 Task: Add Flow Organic Peach + Blueberry Alkaline Spring Water to the cart.
Action: Mouse pressed left at (21, 82)
Screenshot: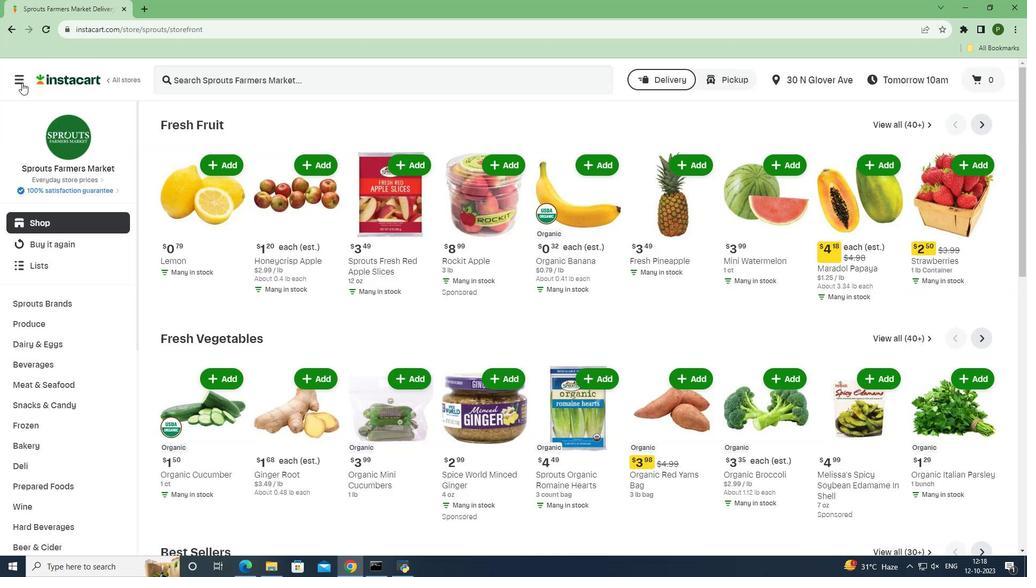 
Action: Mouse moved to (47, 277)
Screenshot: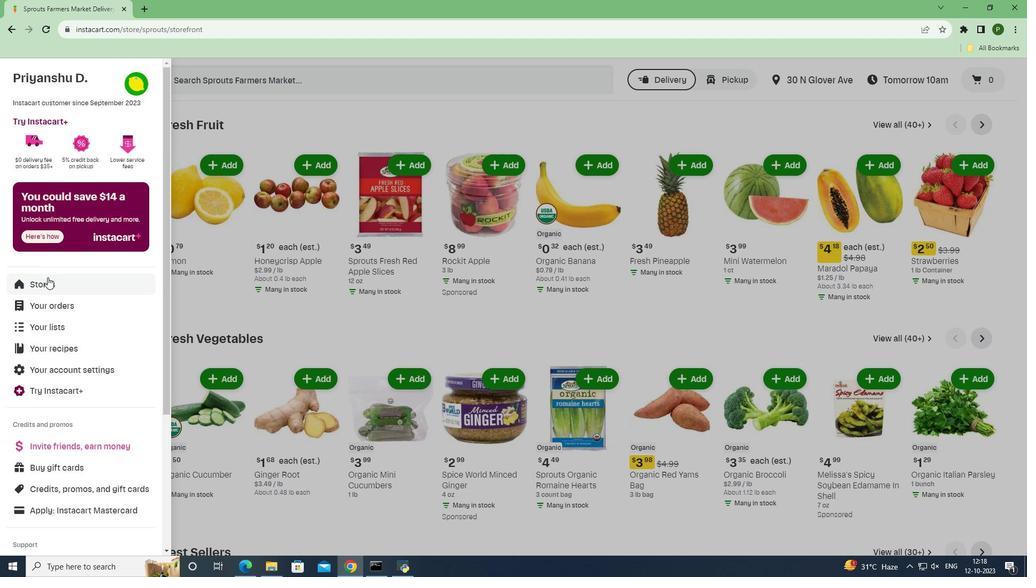 
Action: Mouse pressed left at (47, 277)
Screenshot: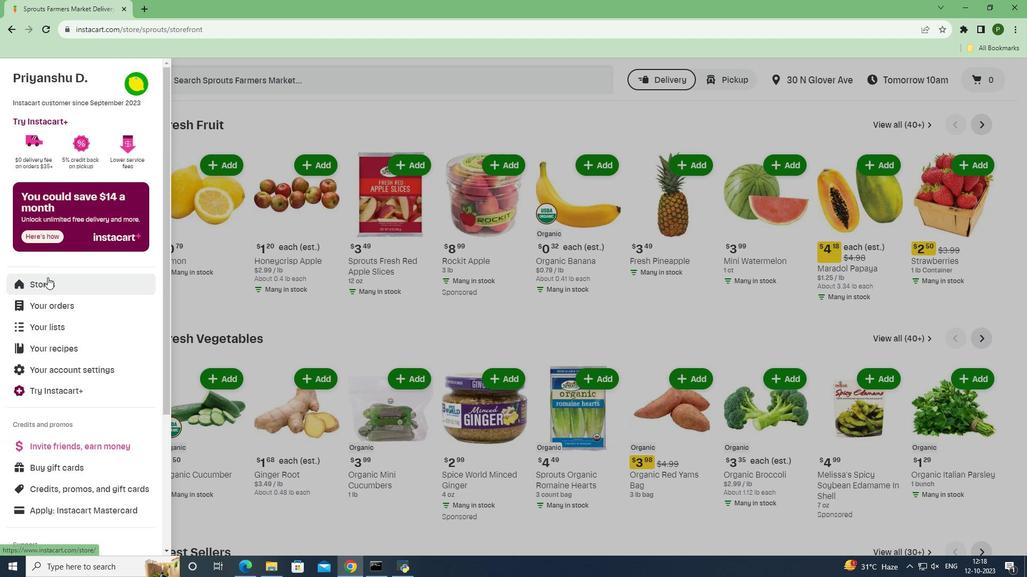 
Action: Mouse moved to (237, 126)
Screenshot: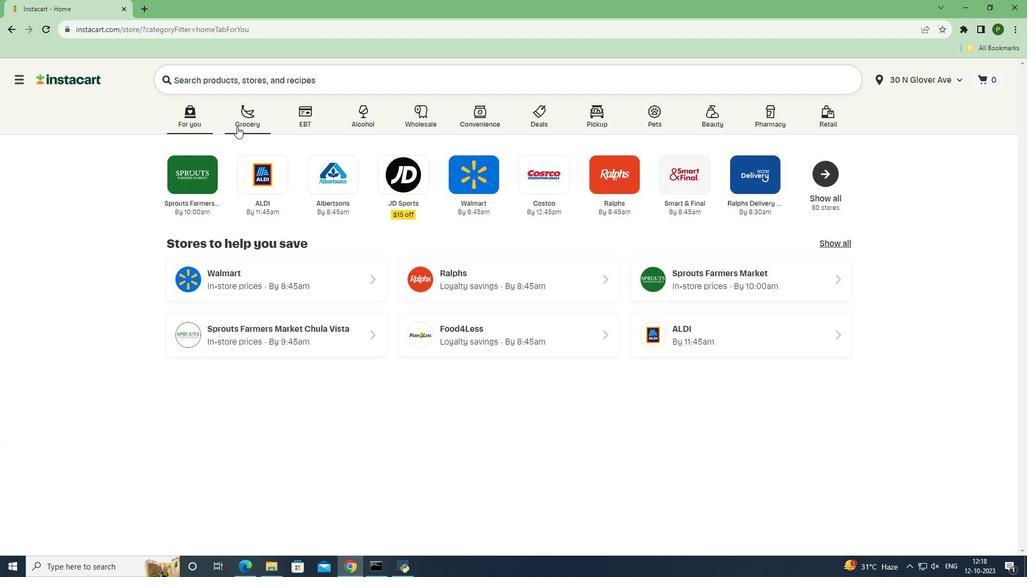 
Action: Mouse pressed left at (237, 126)
Screenshot: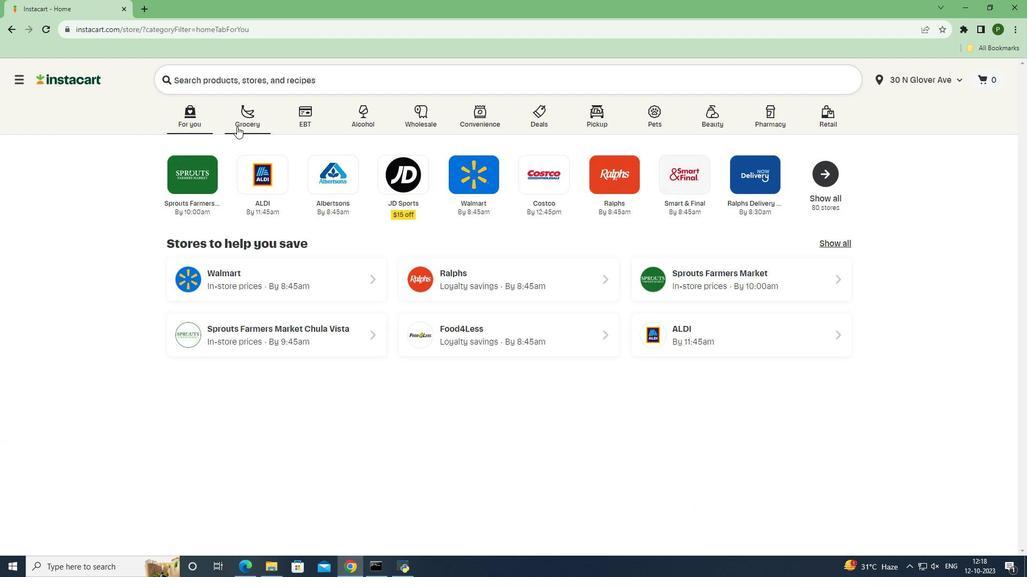 
Action: Mouse moved to (442, 249)
Screenshot: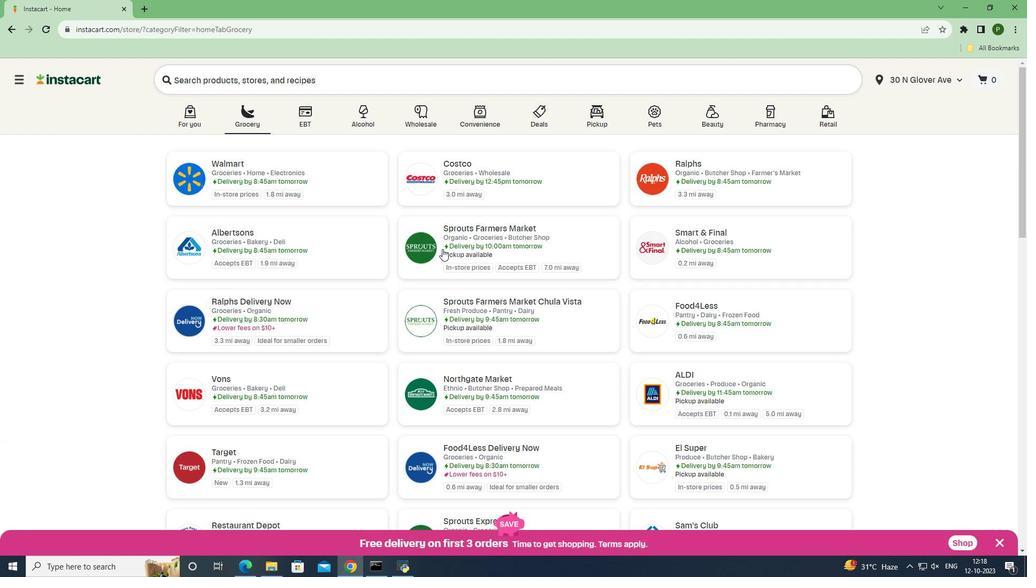 
Action: Mouse pressed left at (442, 249)
Screenshot: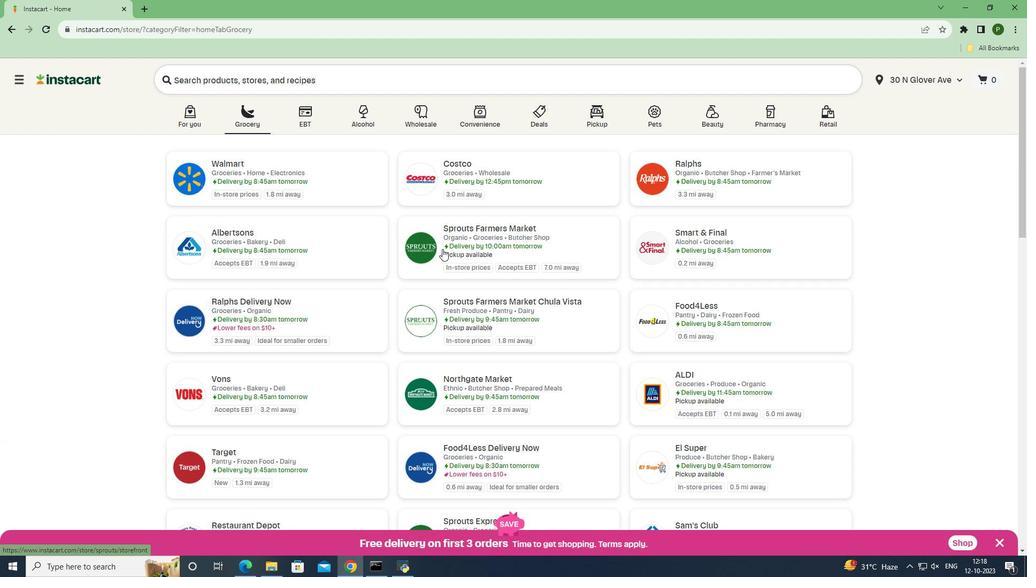 
Action: Mouse moved to (87, 360)
Screenshot: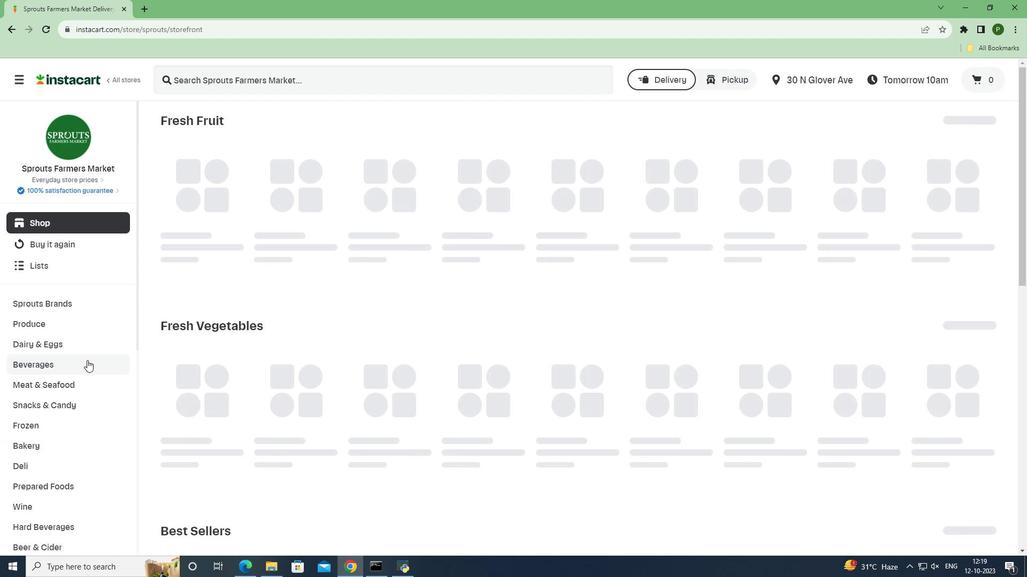 
Action: Mouse pressed left at (87, 360)
Screenshot: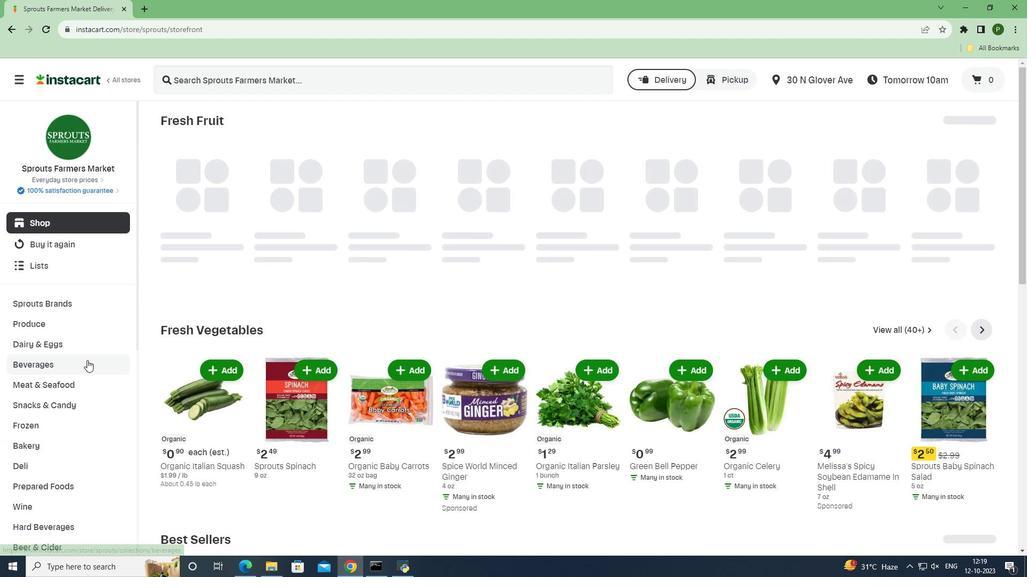 
Action: Mouse moved to (456, 145)
Screenshot: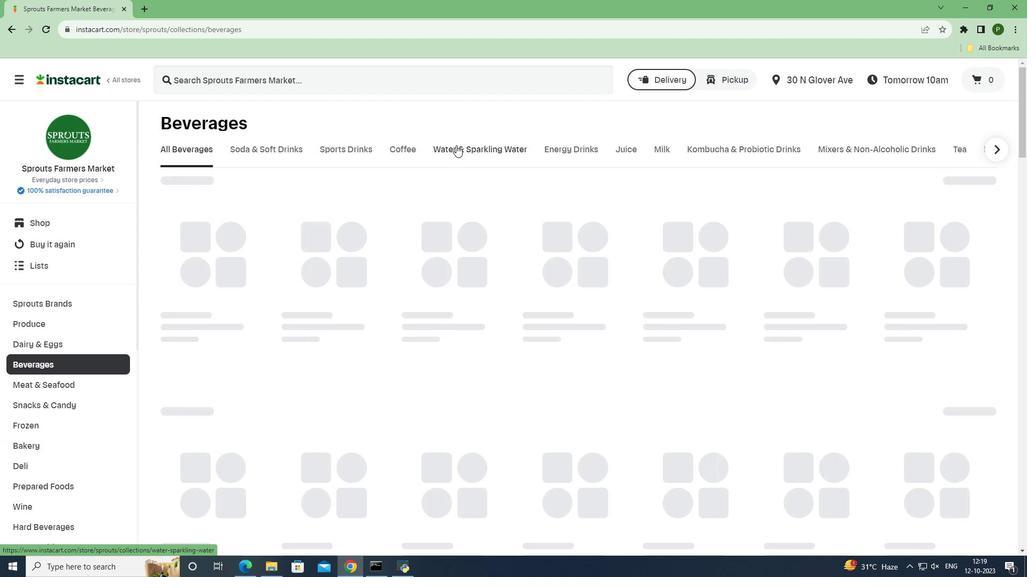 
Action: Mouse pressed left at (456, 145)
Screenshot: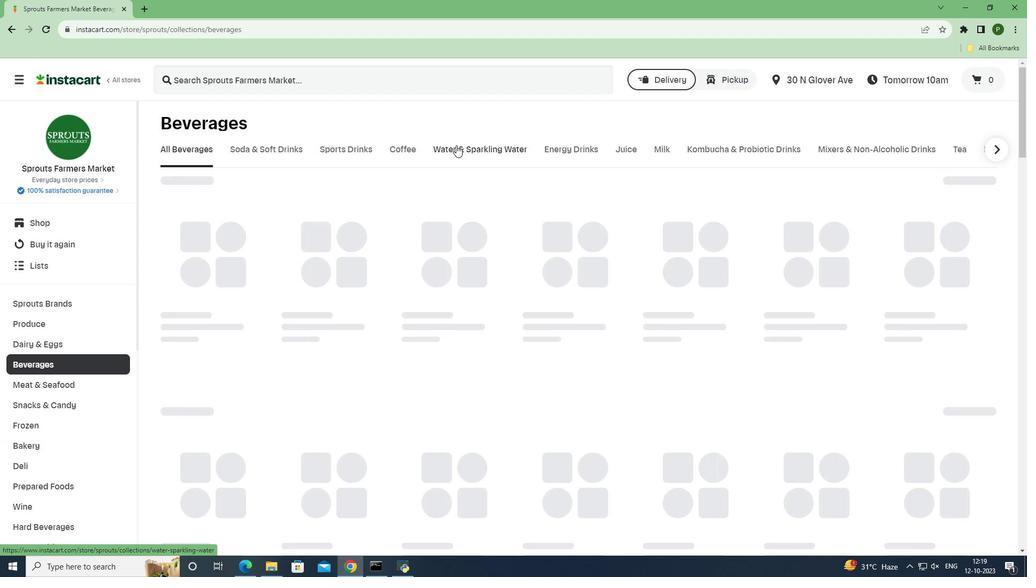 
Action: Mouse moved to (293, 69)
Screenshot: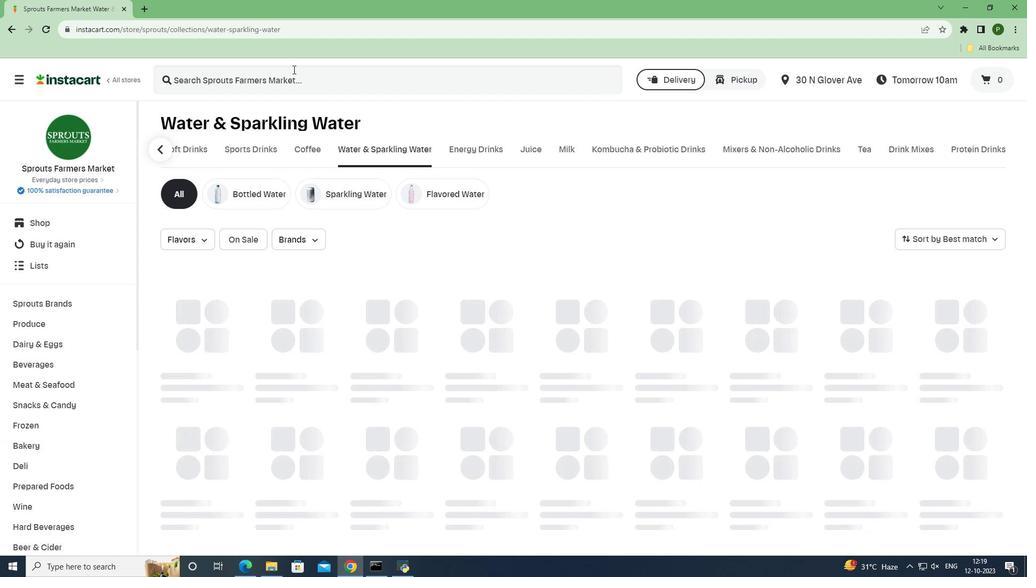 
Action: Mouse pressed left at (293, 69)
Screenshot: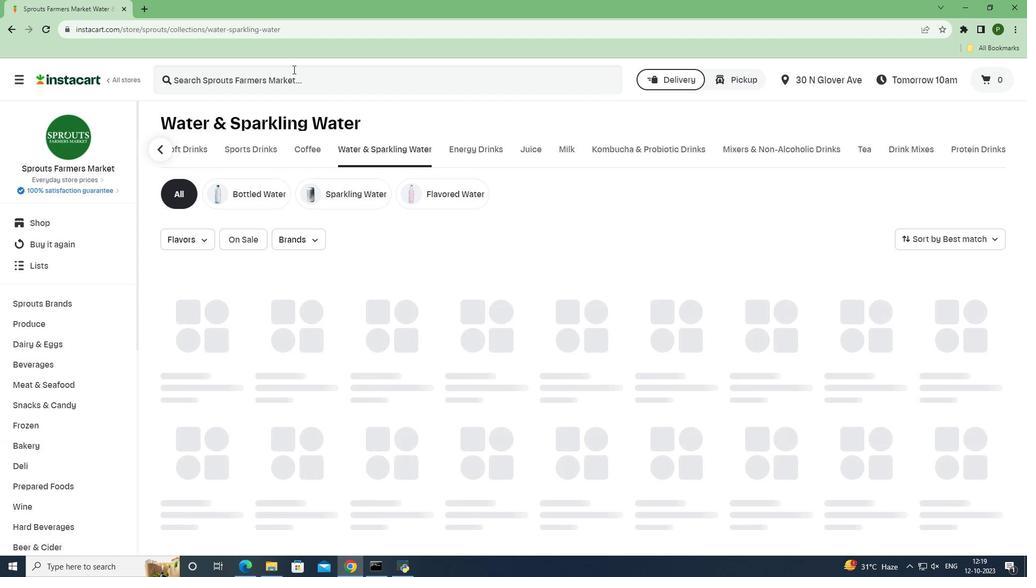 
Action: Key pressed <Key.caps_lock>F<Key.caps_lock>low<Key.space><Key.caps_lock>O<Key.caps_lock>rganic<Key.space><Key.caps_lock>P<Key.caps_lock>each<Key.space><Key.shift><Key.shift><Key.shift>+<Key.space><Key.caps_lock>B<Key.caps_lock>lueberry<Key.space><Key.caps_lock>A<Key.caps_lock>lkaline<Key.space><Key.caps_lock>S<Key.caps_lock>pring<Key.space><Key.caps_lock>W<Key.caps_lock>ater<Key.space><Key.enter>
Screenshot: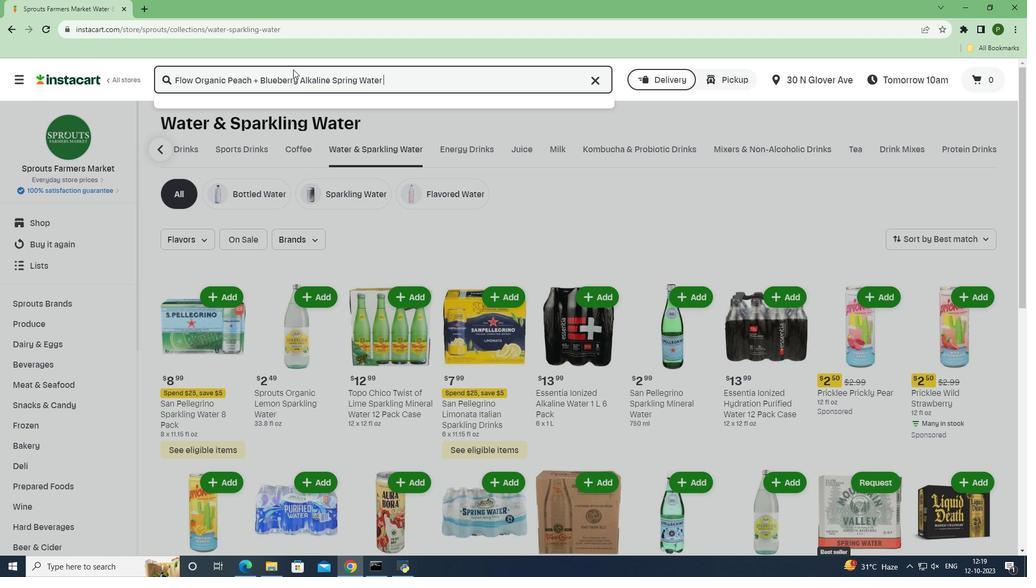 
Action: Mouse moved to (466, 202)
Screenshot: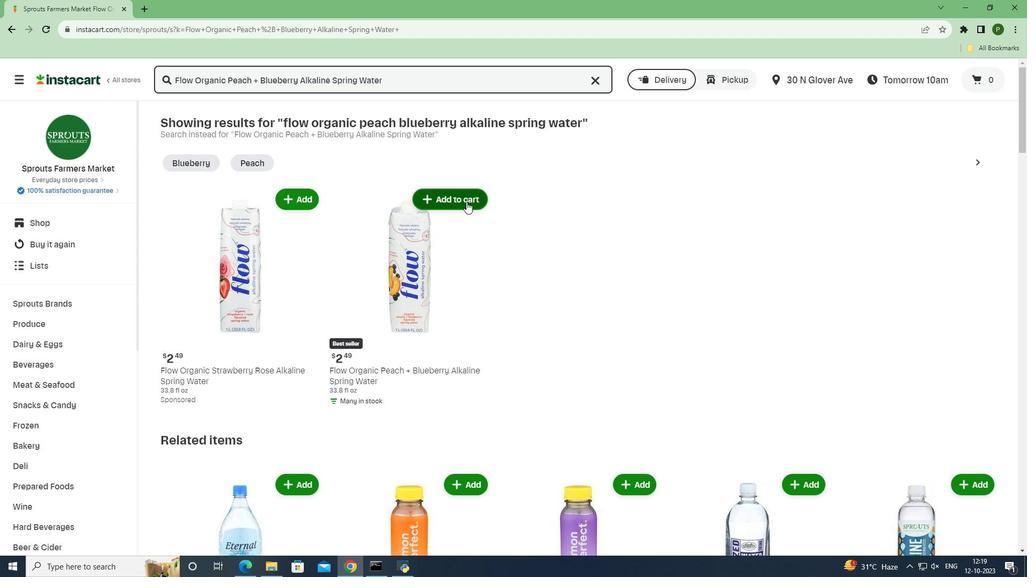 
Action: Mouse pressed left at (466, 202)
Screenshot: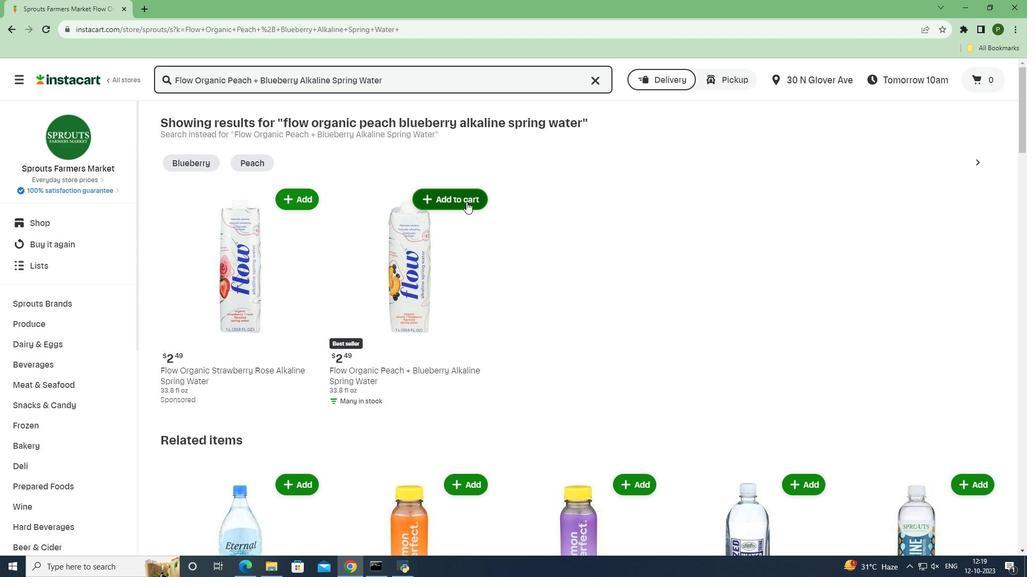 
Action: Mouse moved to (514, 262)
Screenshot: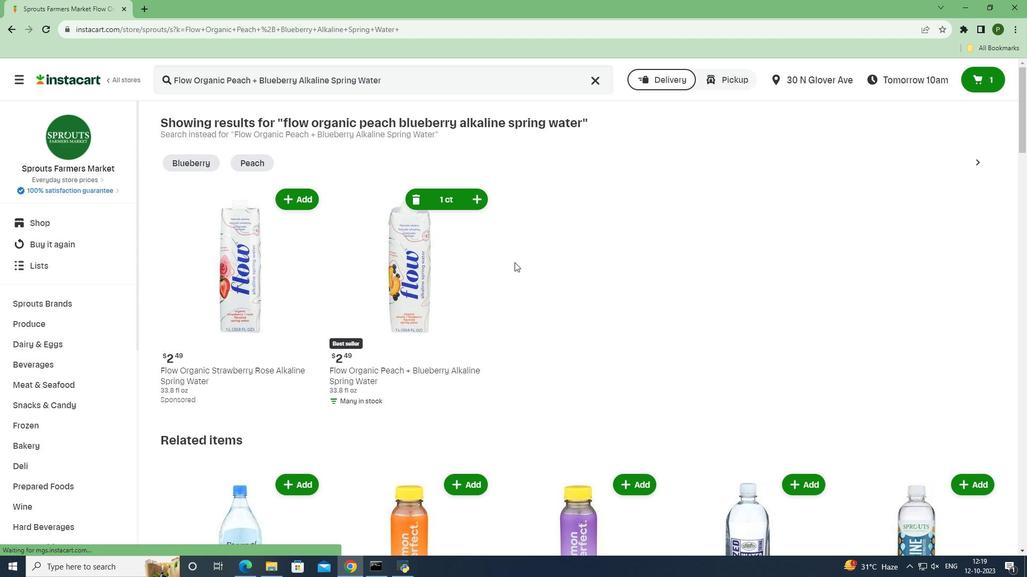 
